 Task: Change "Shaping delay (ms)" for TS muxer to 200.
Action: Mouse moved to (116, 12)
Screenshot: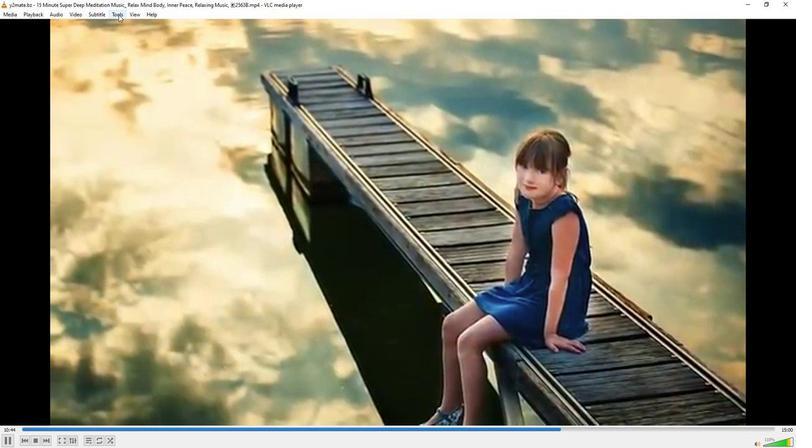 
Action: Mouse pressed left at (116, 12)
Screenshot: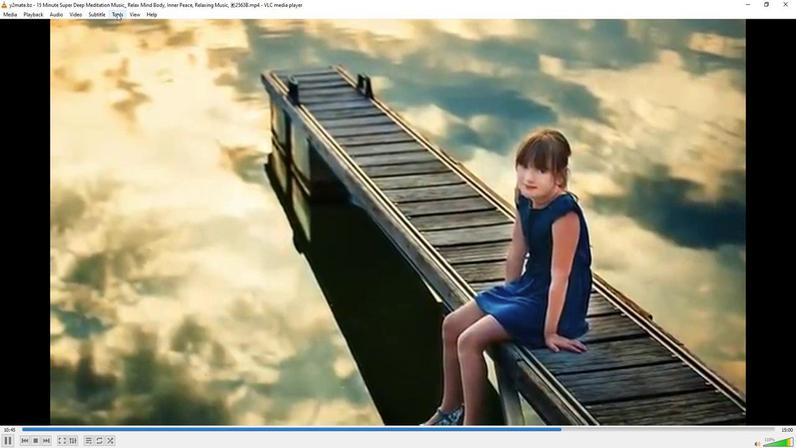 
Action: Mouse moved to (130, 112)
Screenshot: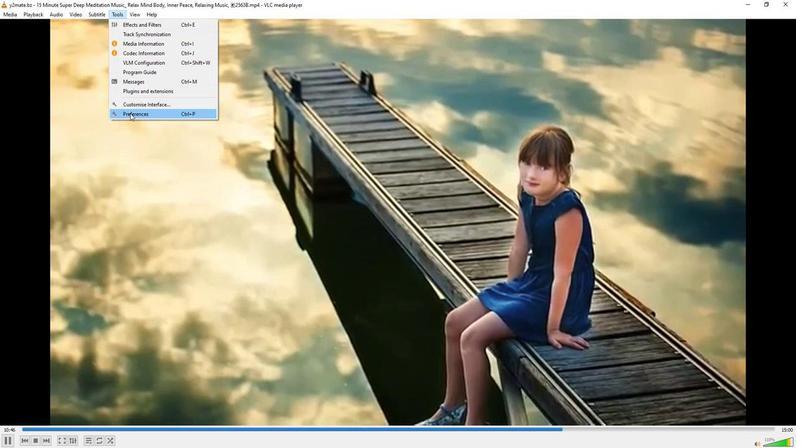 
Action: Mouse pressed left at (130, 112)
Screenshot: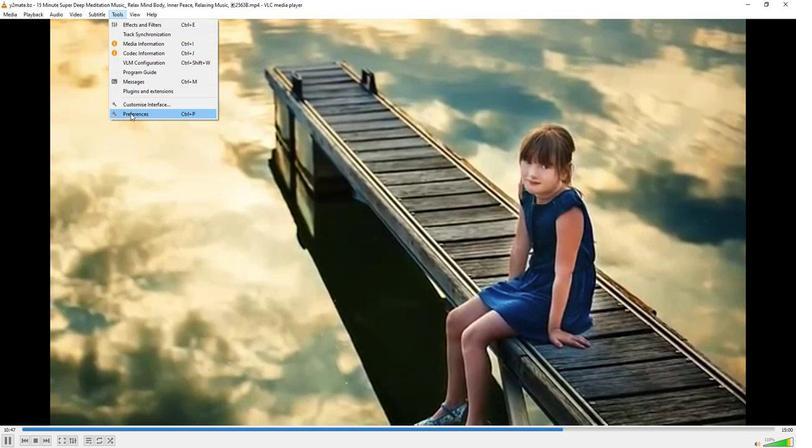 
Action: Mouse moved to (262, 364)
Screenshot: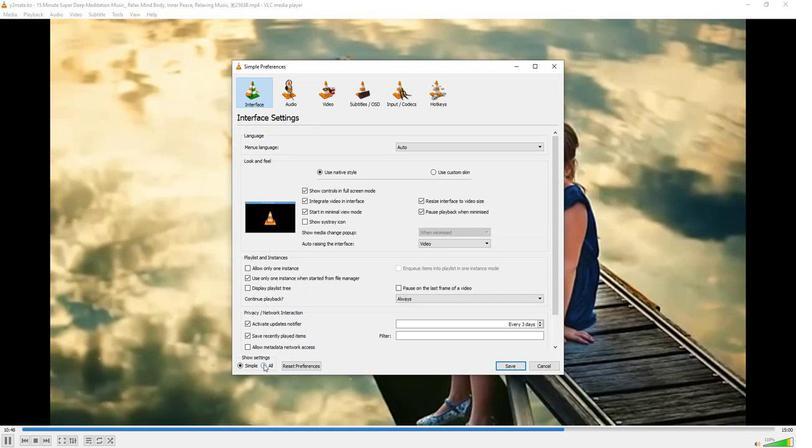 
Action: Mouse pressed left at (262, 364)
Screenshot: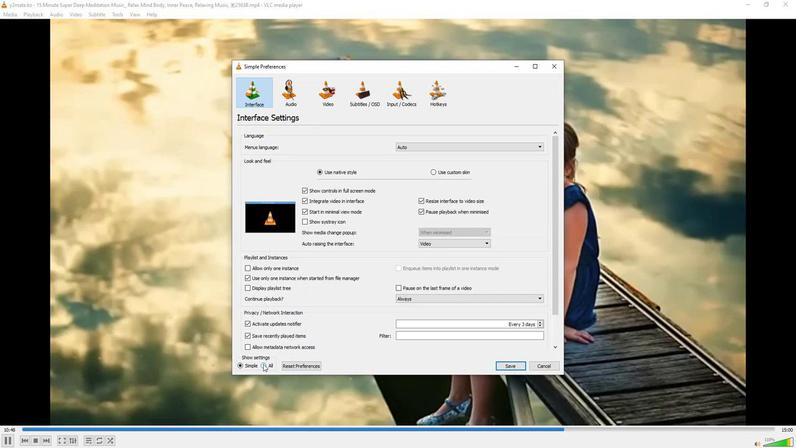 
Action: Mouse moved to (267, 325)
Screenshot: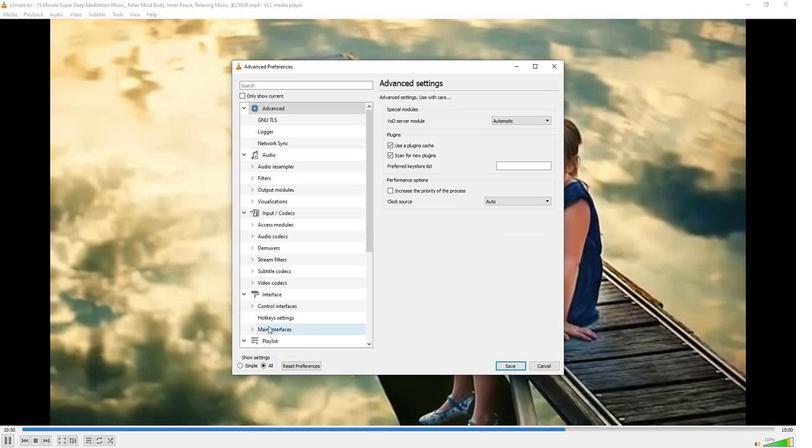 
Action: Mouse scrolled (267, 324) with delta (0, 0)
Screenshot: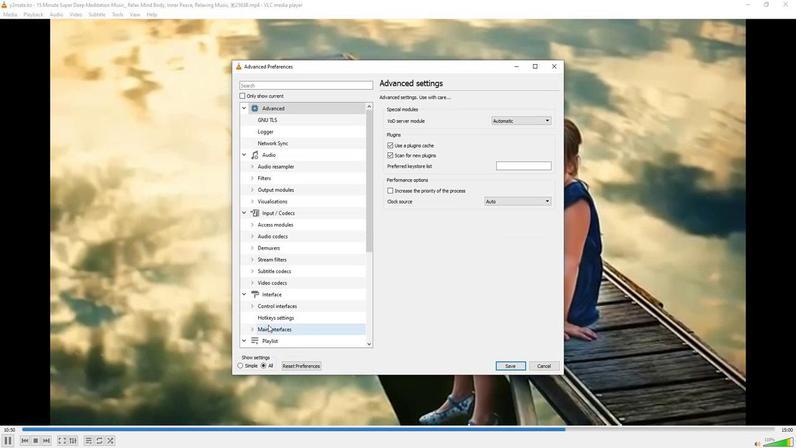 
Action: Mouse moved to (267, 324)
Screenshot: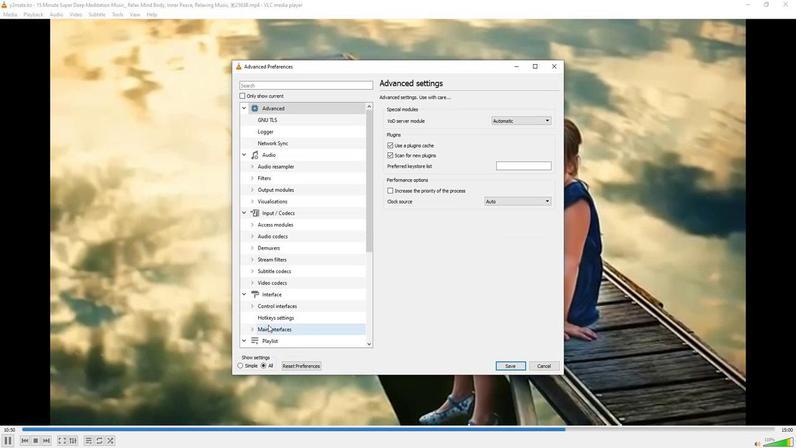 
Action: Mouse scrolled (267, 324) with delta (0, 0)
Screenshot: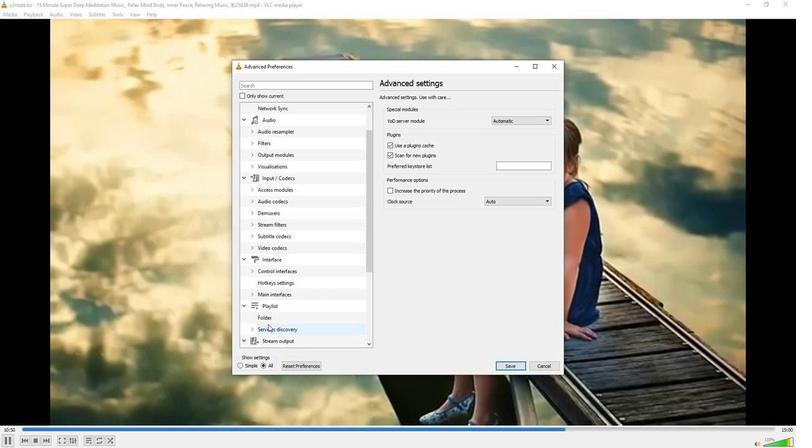 
Action: Mouse moved to (250, 328)
Screenshot: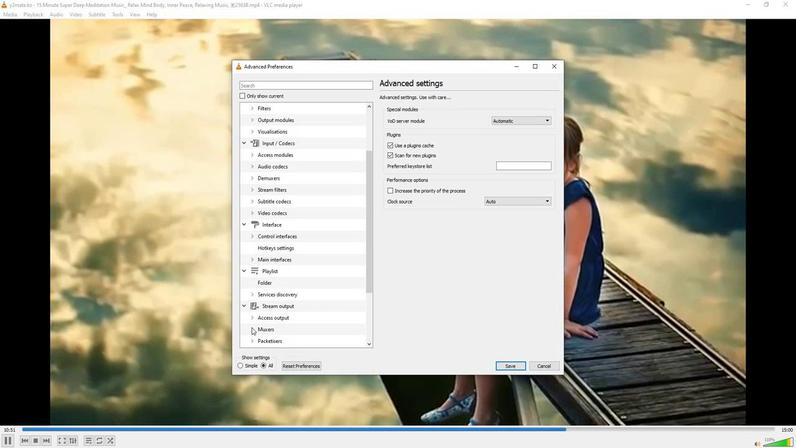 
Action: Mouse pressed left at (250, 328)
Screenshot: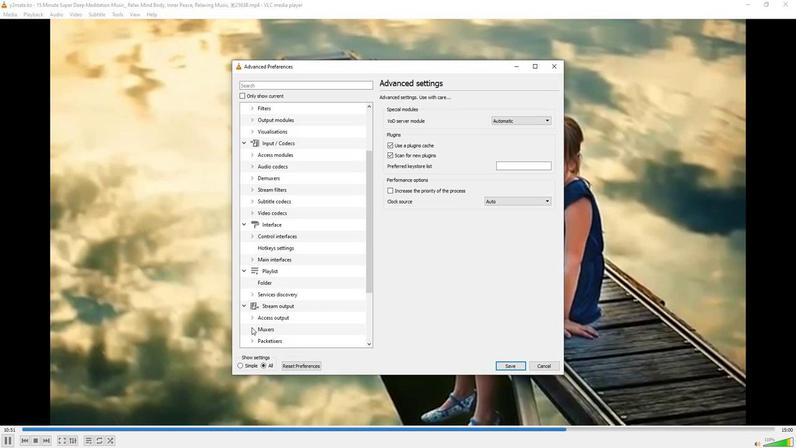
Action: Mouse moved to (253, 327)
Screenshot: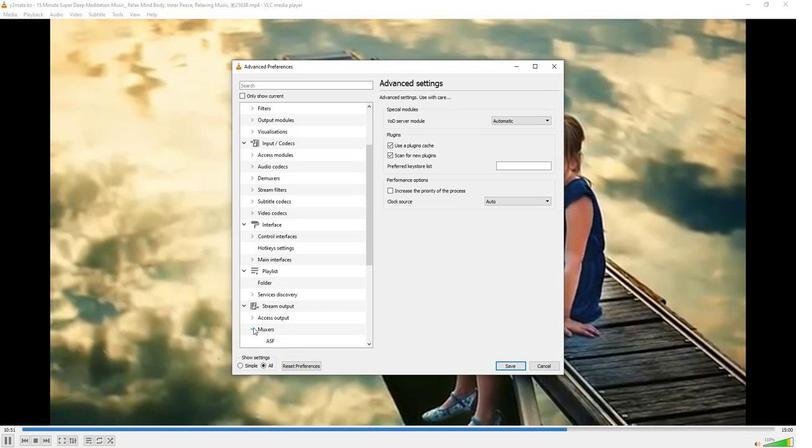 
Action: Mouse scrolled (253, 326) with delta (0, 0)
Screenshot: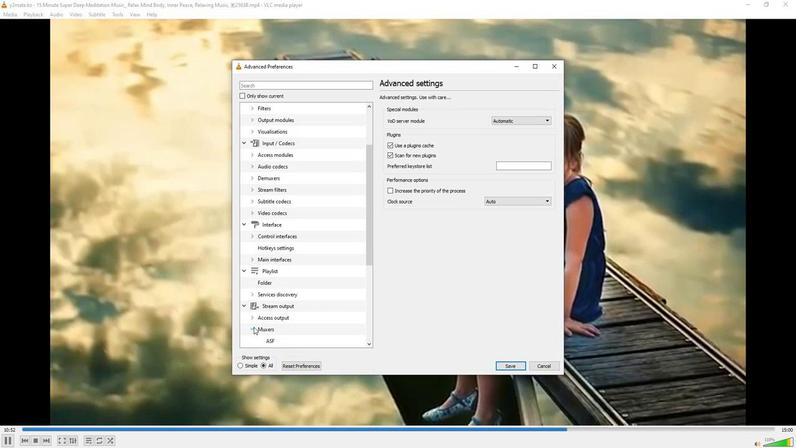 
Action: Mouse scrolled (253, 326) with delta (0, 0)
Screenshot: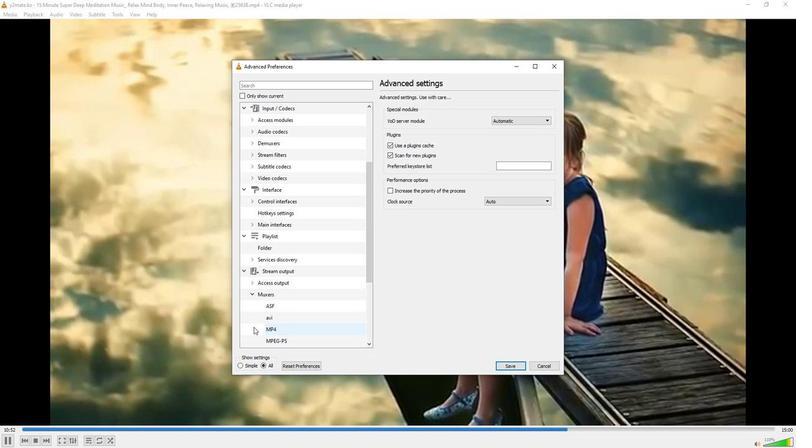 
Action: Mouse moved to (288, 318)
Screenshot: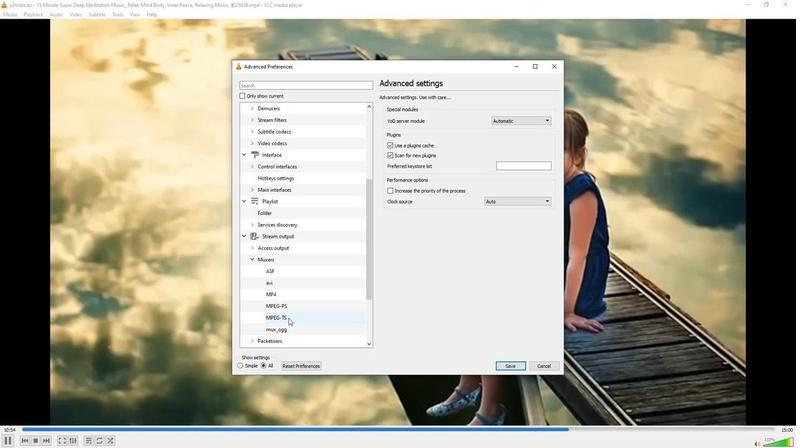 
Action: Mouse pressed left at (288, 318)
Screenshot: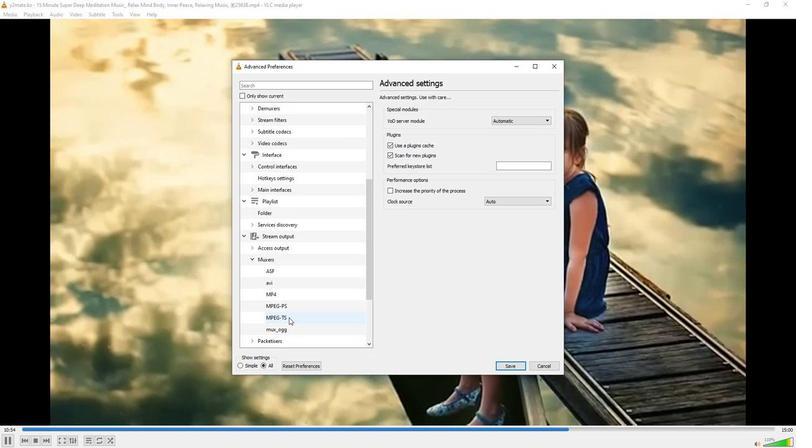 
Action: Mouse moved to (542, 239)
Screenshot: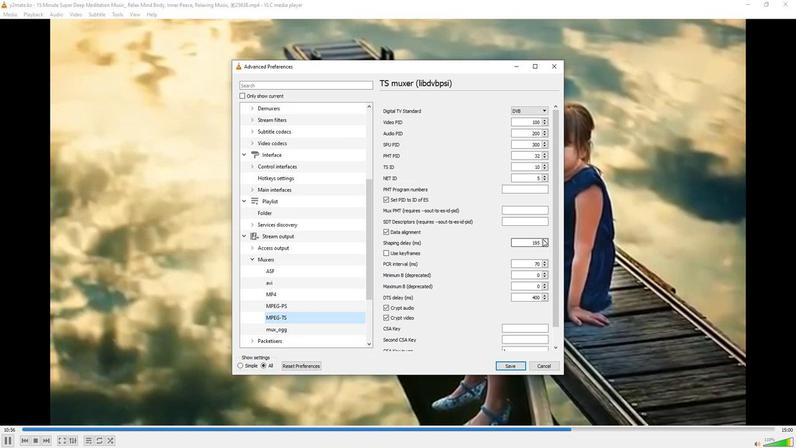 
Action: Mouse pressed left at (542, 239)
Screenshot: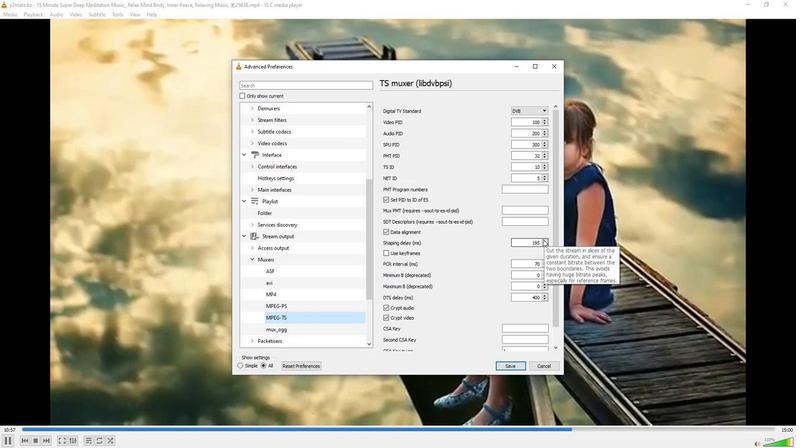 
Action: Mouse pressed left at (542, 239)
Screenshot: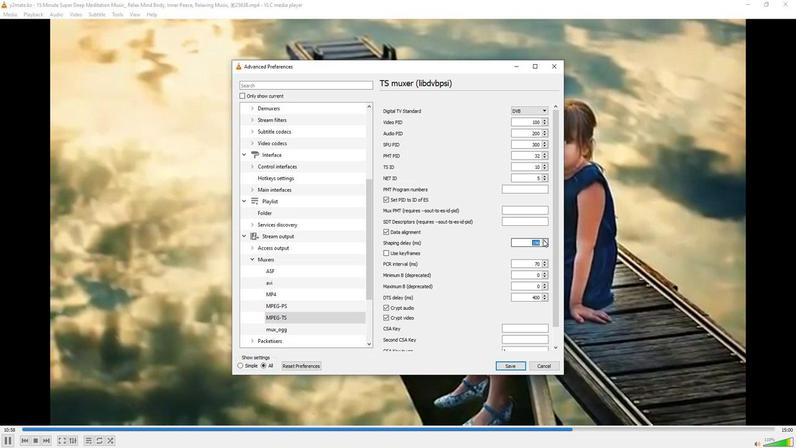 
Action: Mouse moved to (542, 239)
Screenshot: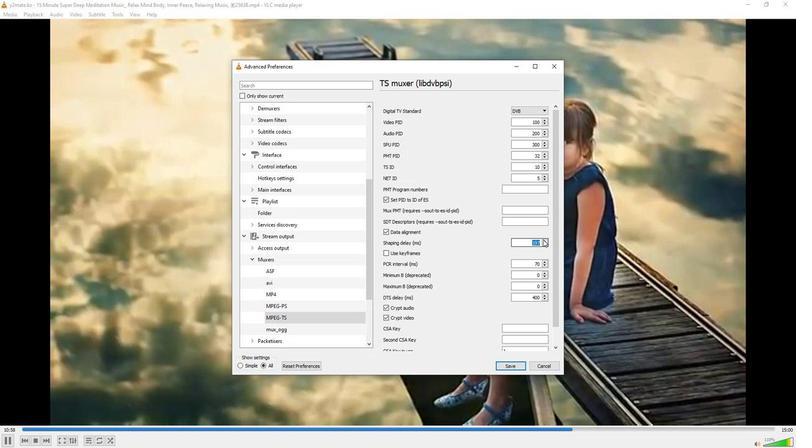 
Action: Mouse pressed left at (542, 239)
Screenshot: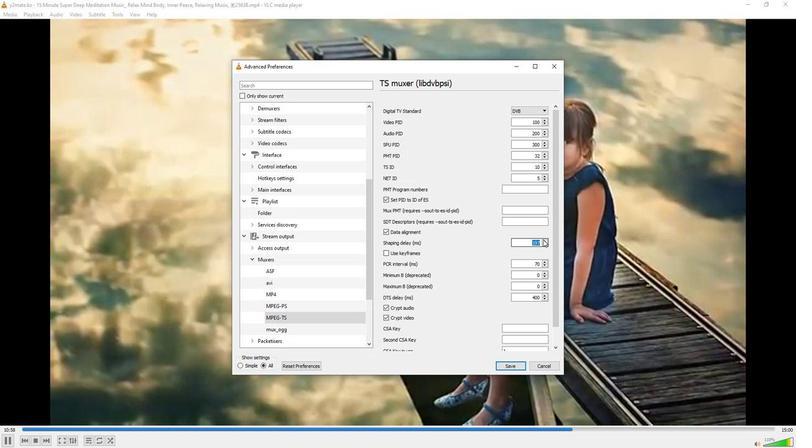 
Action: Mouse pressed left at (542, 239)
Screenshot: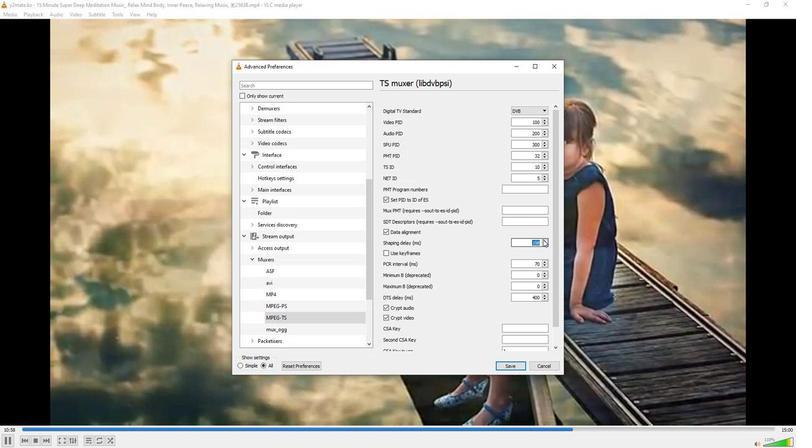 
Action: Mouse pressed left at (542, 239)
Screenshot: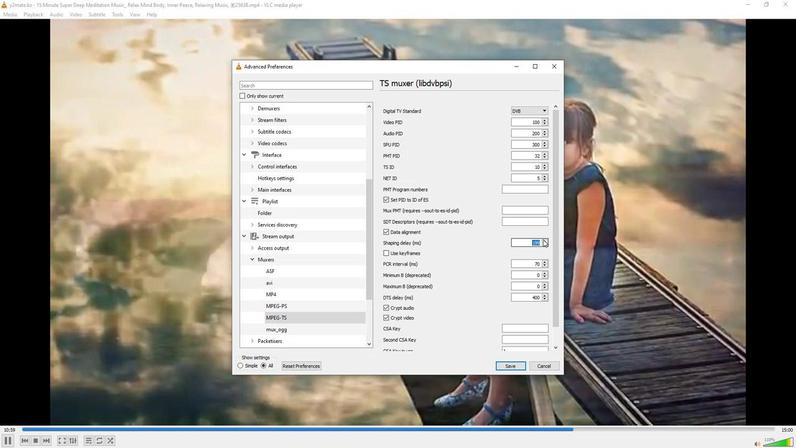 
Action: Mouse moved to (473, 304)
Screenshot: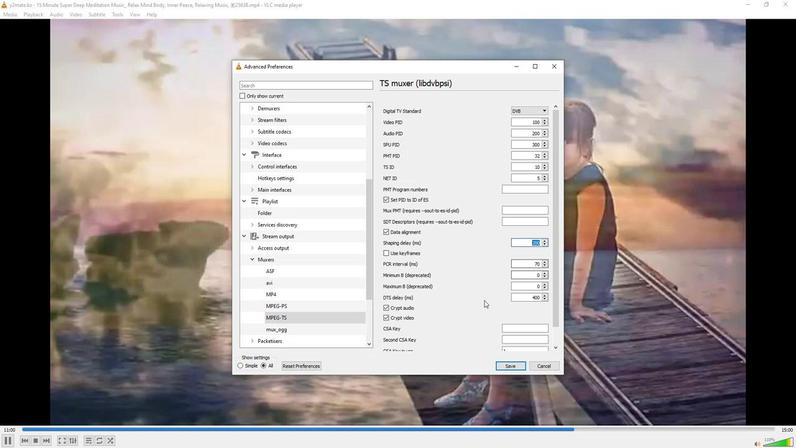 
